 Task: Look for properties with bedroom entrances wider than 32 inches (81 centimeters).
Action: Mouse moved to (760, 128)
Screenshot: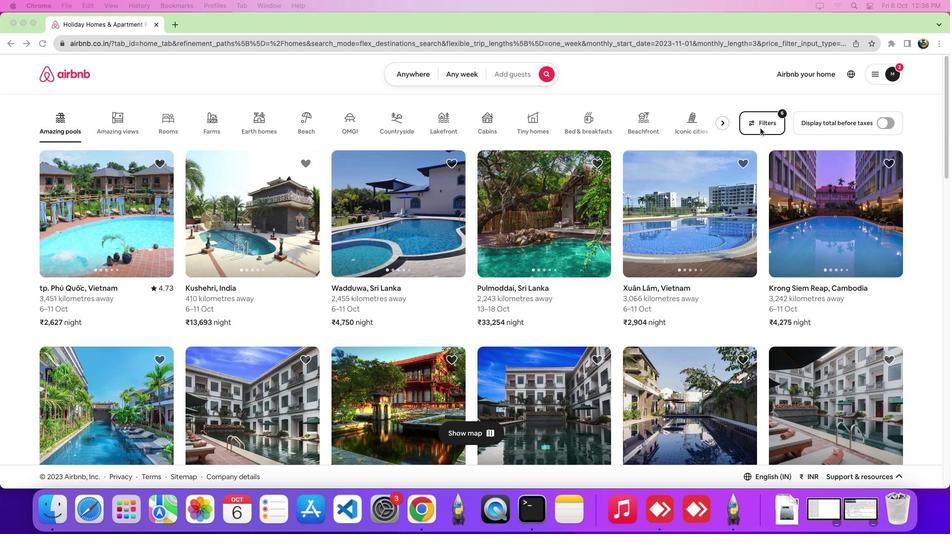 
Action: Mouse pressed left at (760, 128)
Screenshot: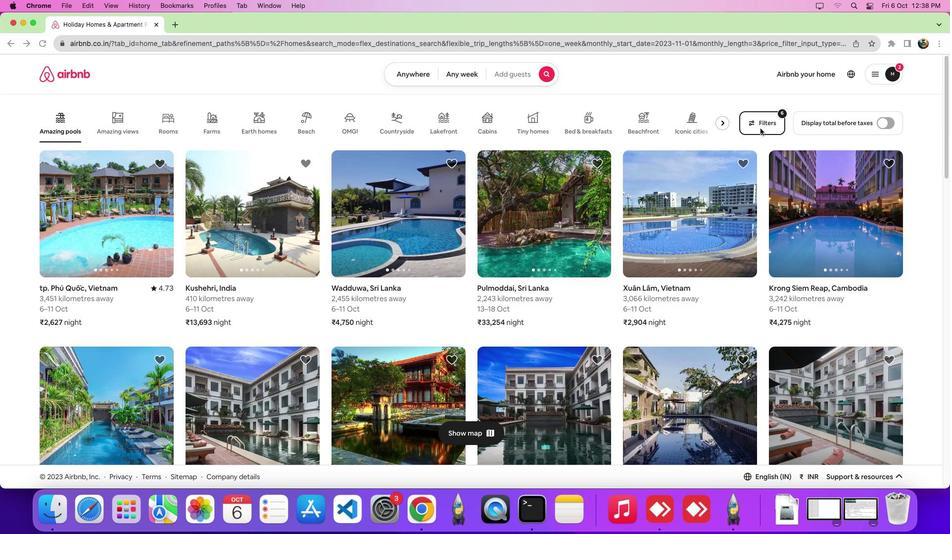 
Action: Mouse moved to (765, 124)
Screenshot: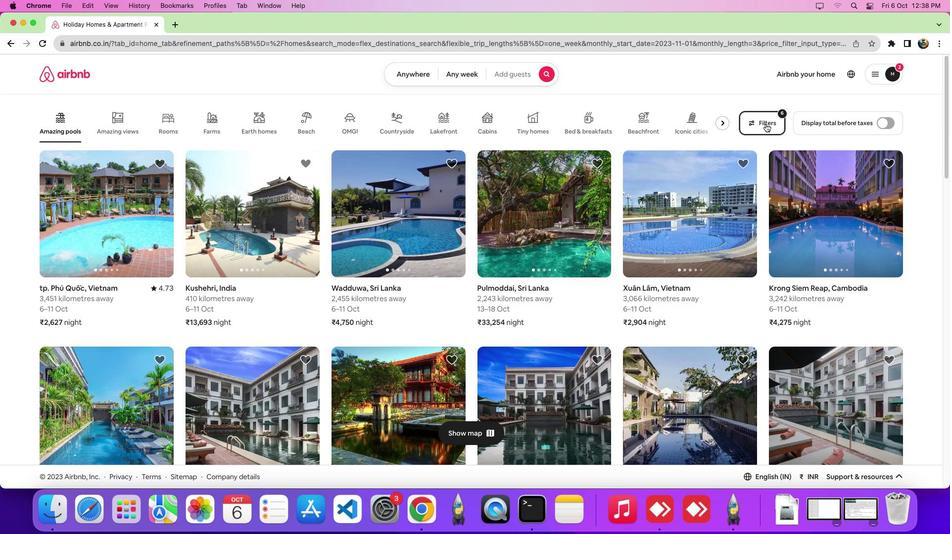 
Action: Mouse pressed left at (765, 124)
Screenshot: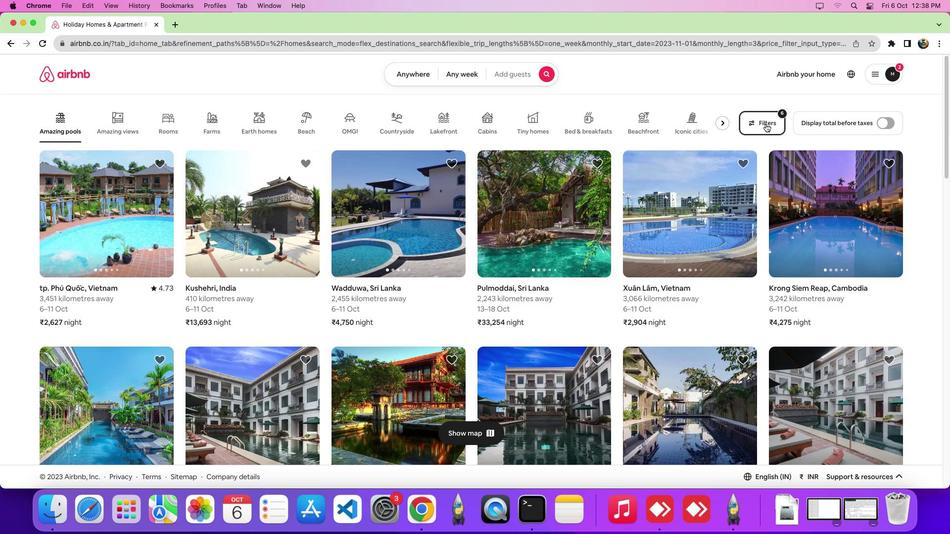 
Action: Mouse moved to (356, 173)
Screenshot: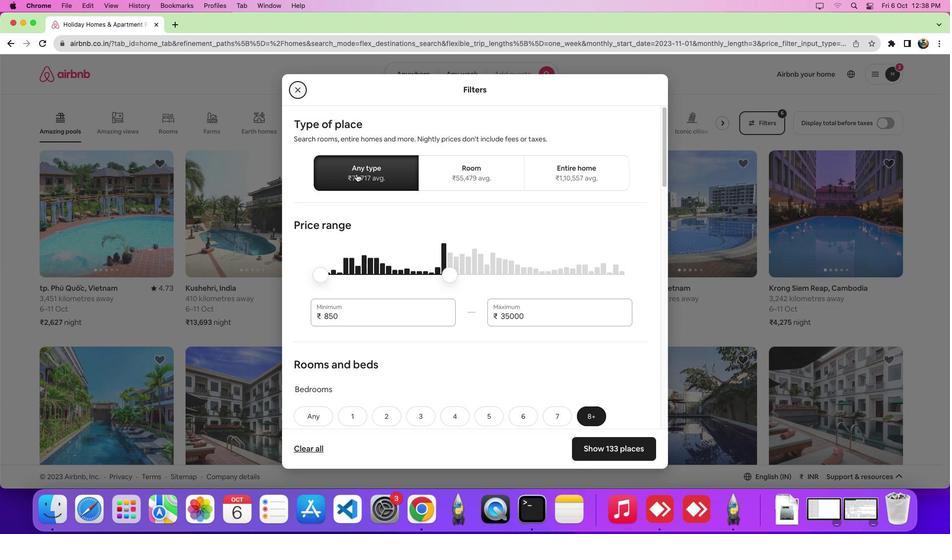 
Action: Mouse pressed left at (356, 173)
Screenshot: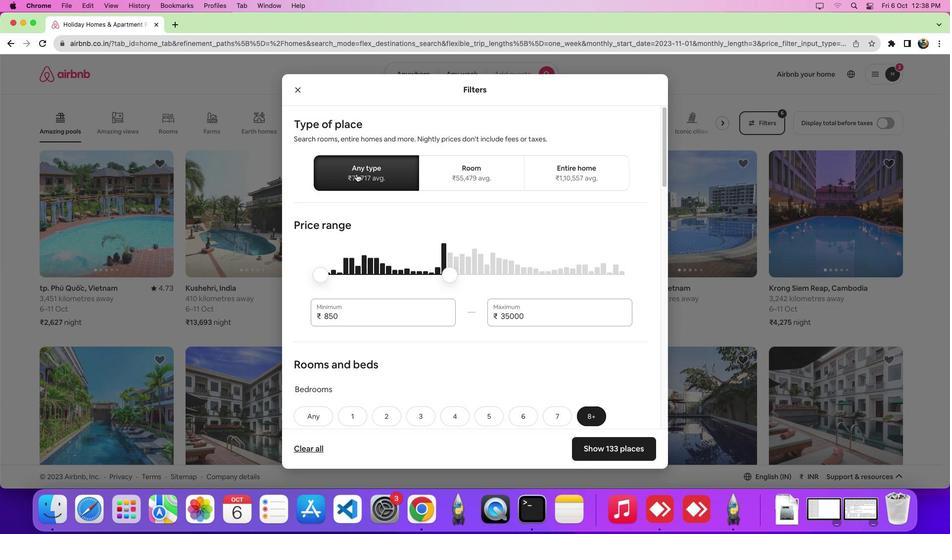 
Action: Mouse moved to (482, 311)
Screenshot: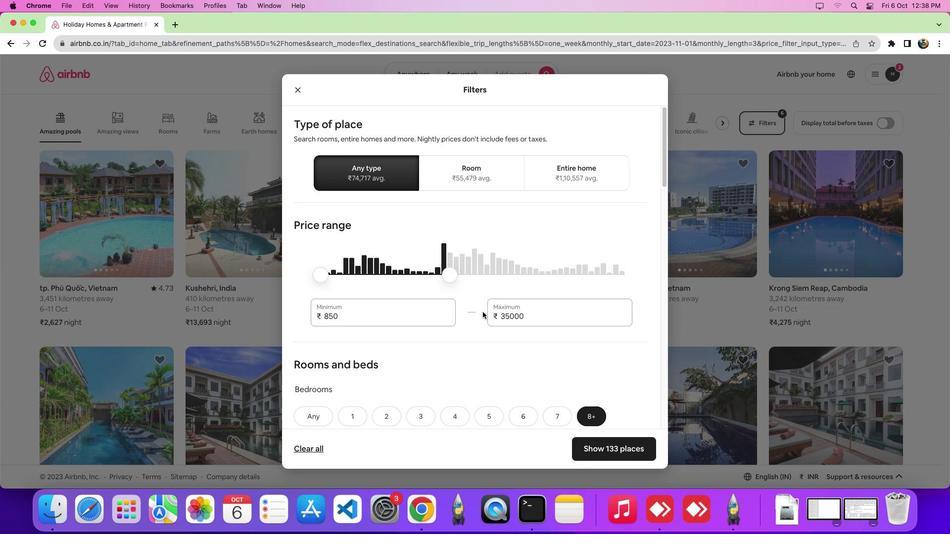 
Action: Mouse scrolled (482, 311) with delta (0, 0)
Screenshot: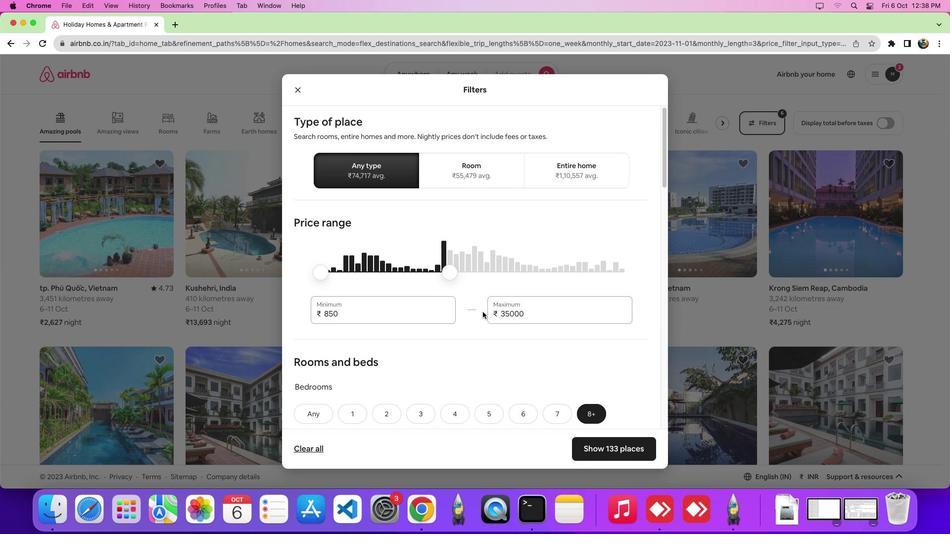 
Action: Mouse scrolled (482, 311) with delta (0, 0)
Screenshot: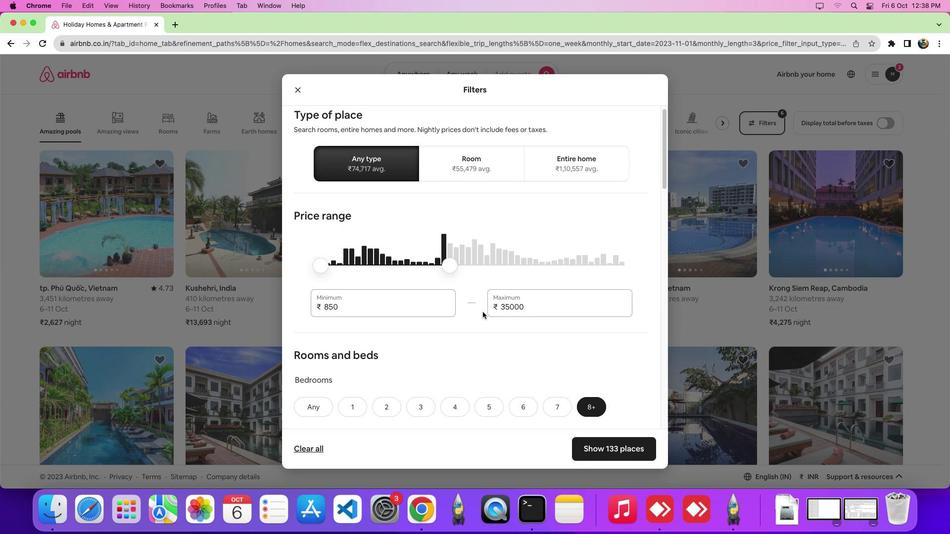 
Action: Mouse scrolled (482, 311) with delta (0, -2)
Screenshot: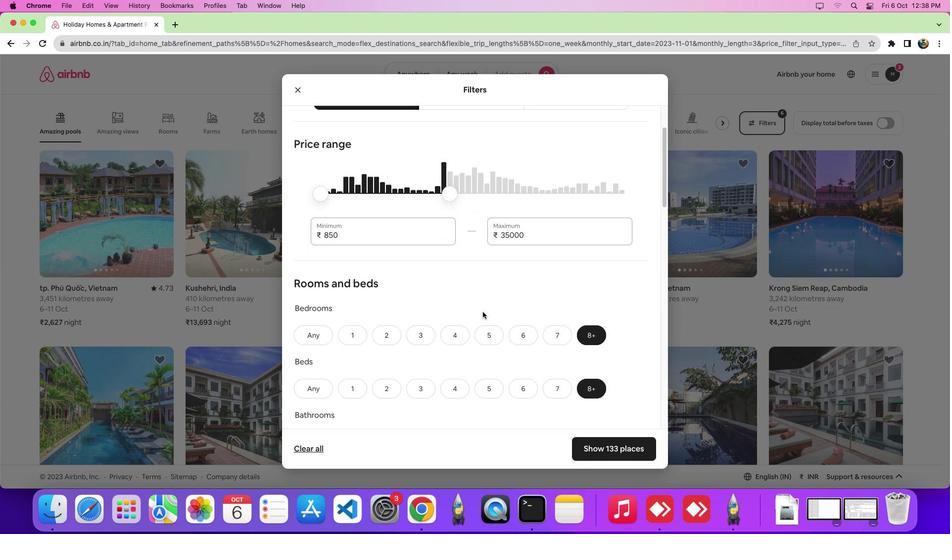 
Action: Mouse scrolled (482, 311) with delta (0, 0)
Screenshot: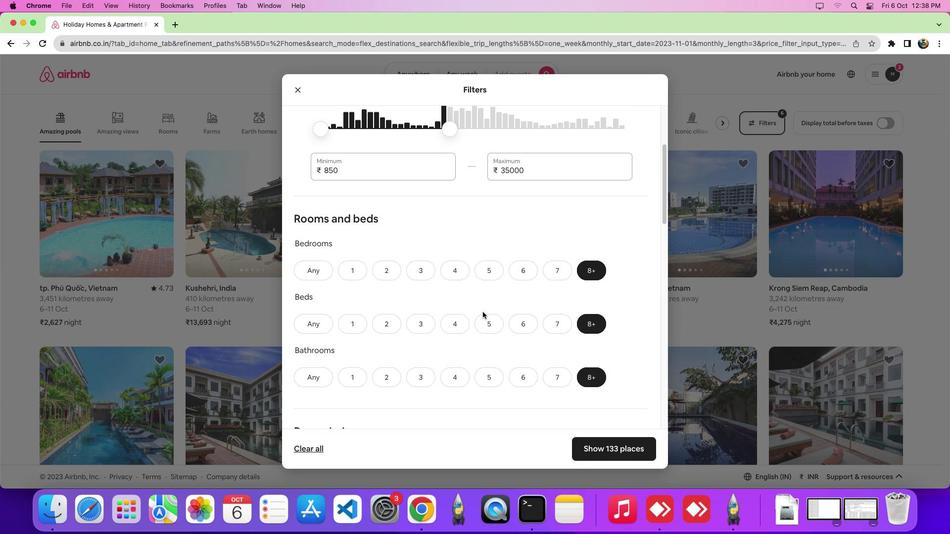 
Action: Mouse scrolled (482, 311) with delta (0, 0)
Screenshot: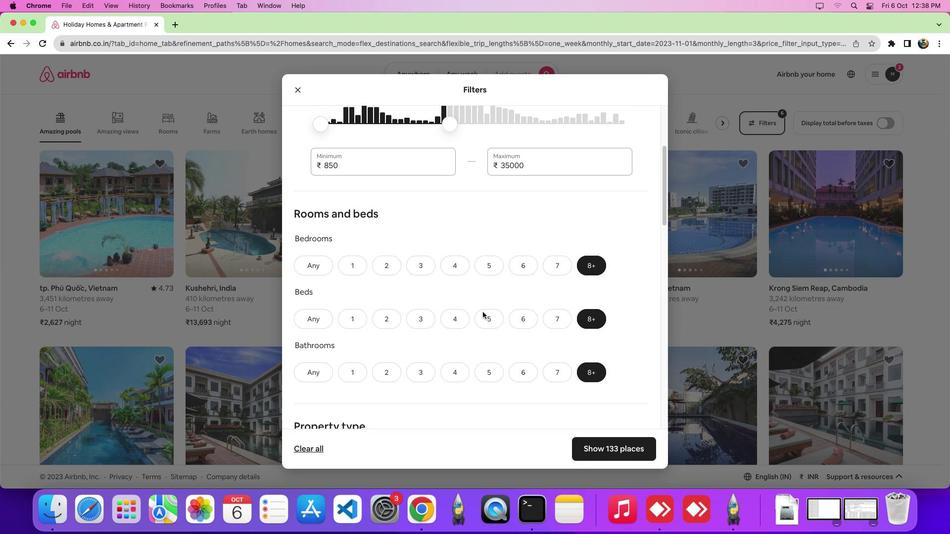 
Action: Mouse scrolled (482, 311) with delta (0, 0)
Screenshot: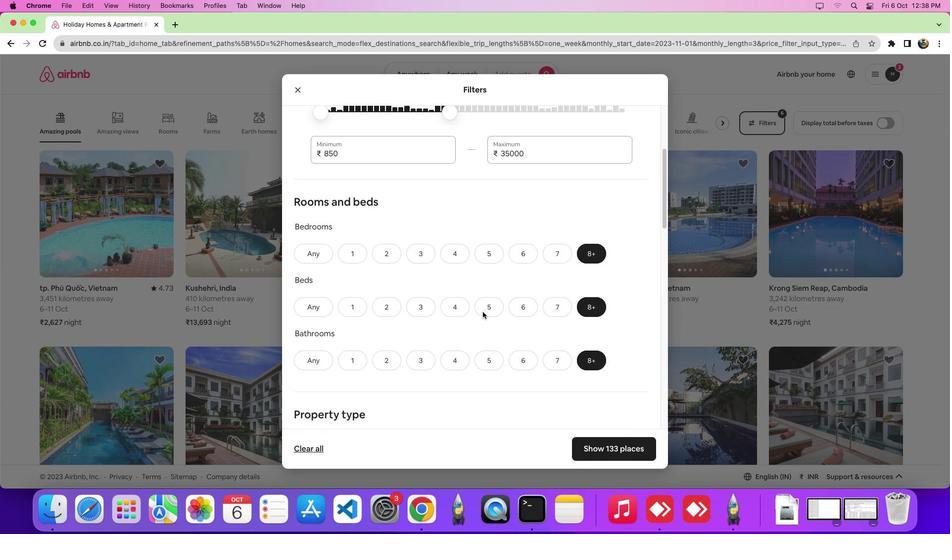 
Action: Mouse scrolled (482, 311) with delta (0, 0)
Screenshot: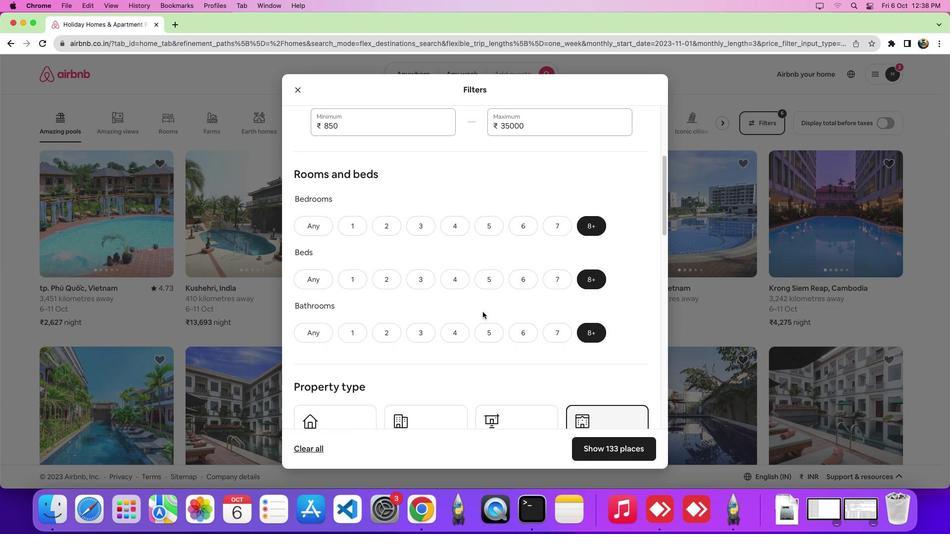 
Action: Mouse scrolled (482, 311) with delta (0, 0)
Screenshot: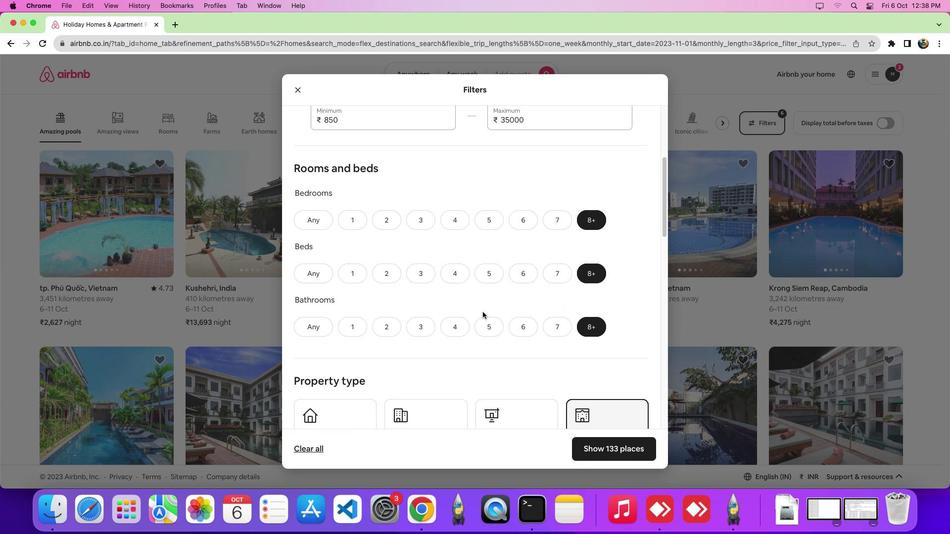 
Action: Mouse scrolled (482, 311) with delta (0, -1)
Screenshot: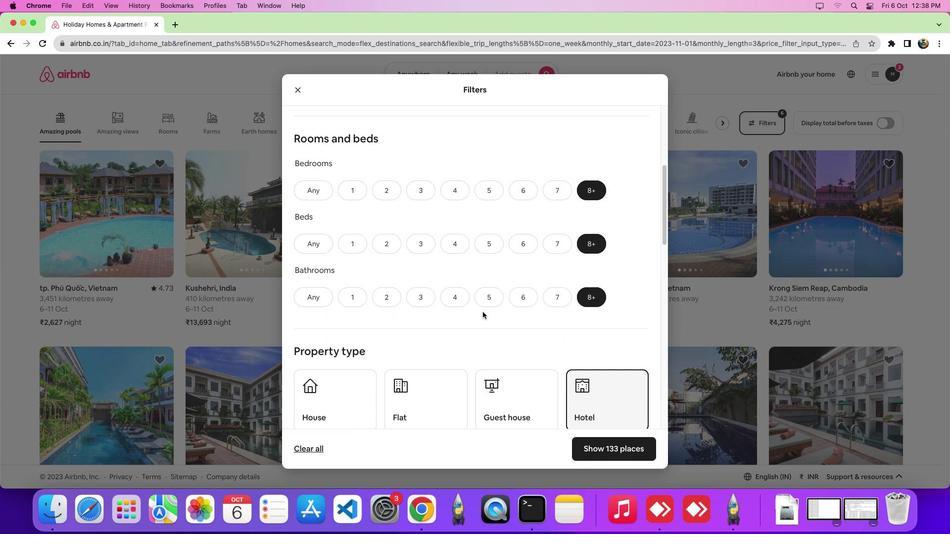 
Action: Mouse scrolled (482, 311) with delta (0, 0)
Screenshot: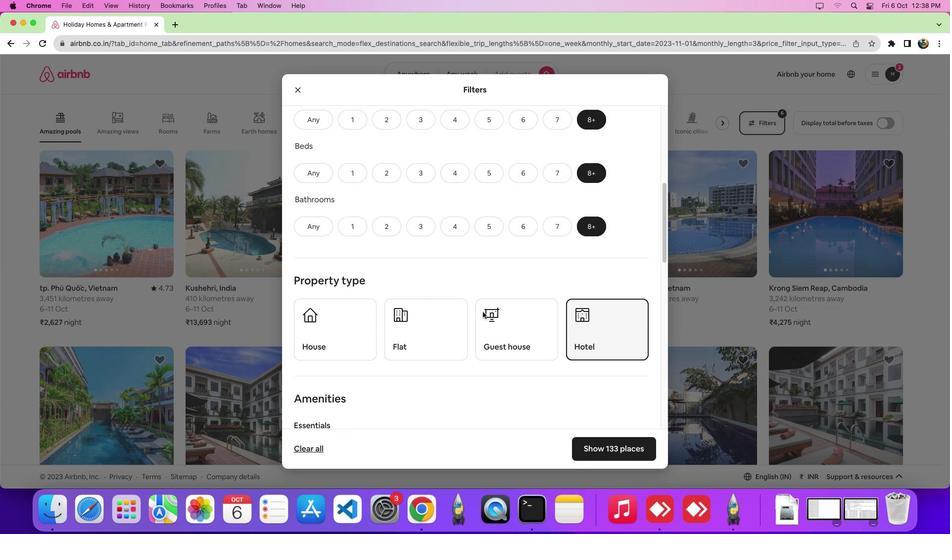 
Action: Mouse scrolled (482, 311) with delta (0, 0)
Screenshot: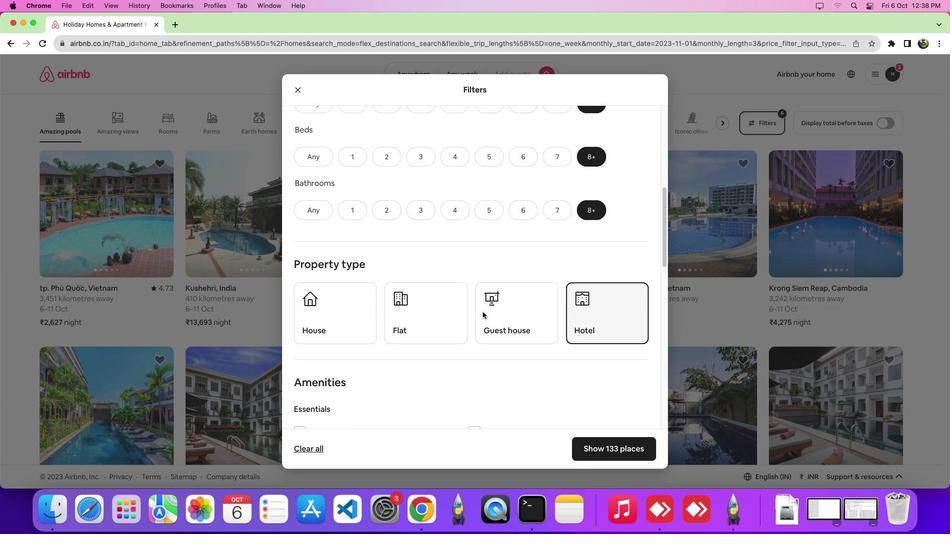 
Action: Mouse scrolled (482, 311) with delta (0, -2)
Screenshot: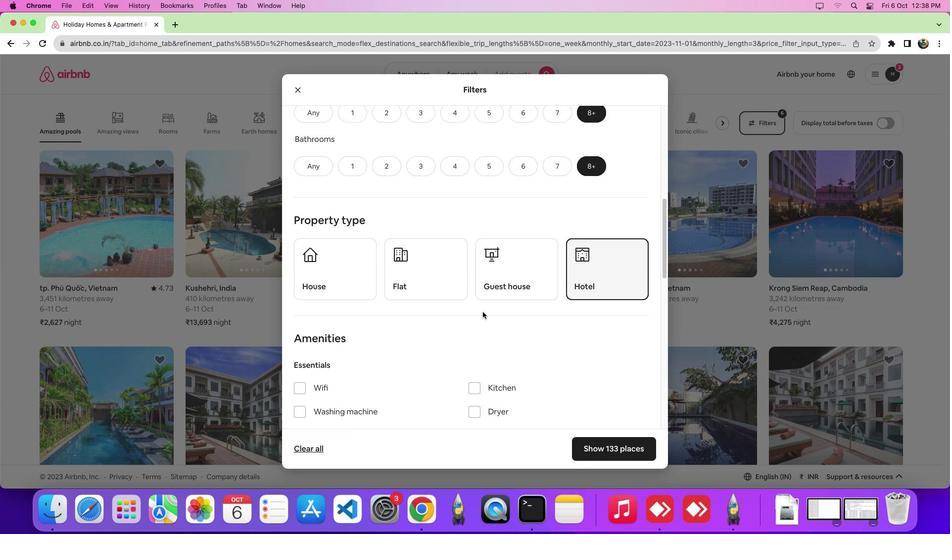 
Action: Mouse moved to (412, 334)
Screenshot: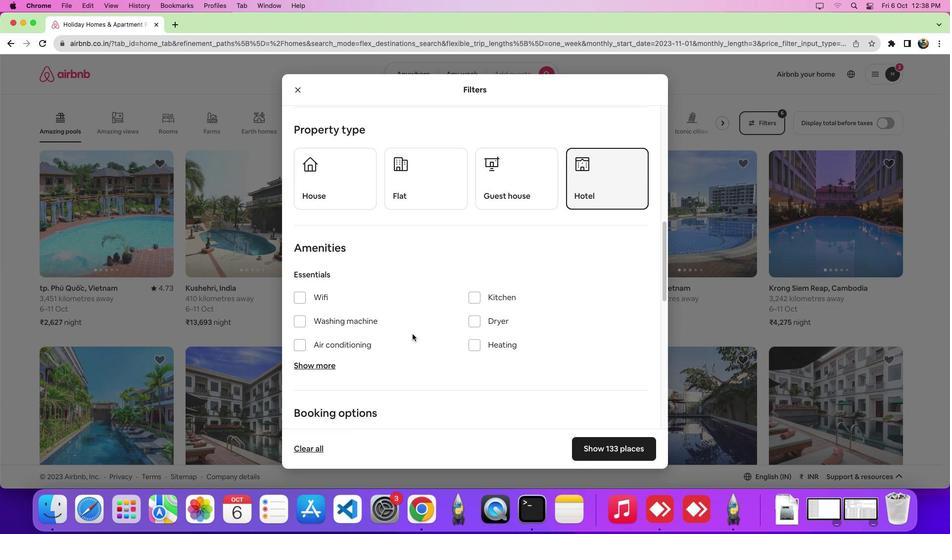 
Action: Mouse scrolled (412, 334) with delta (0, 0)
Screenshot: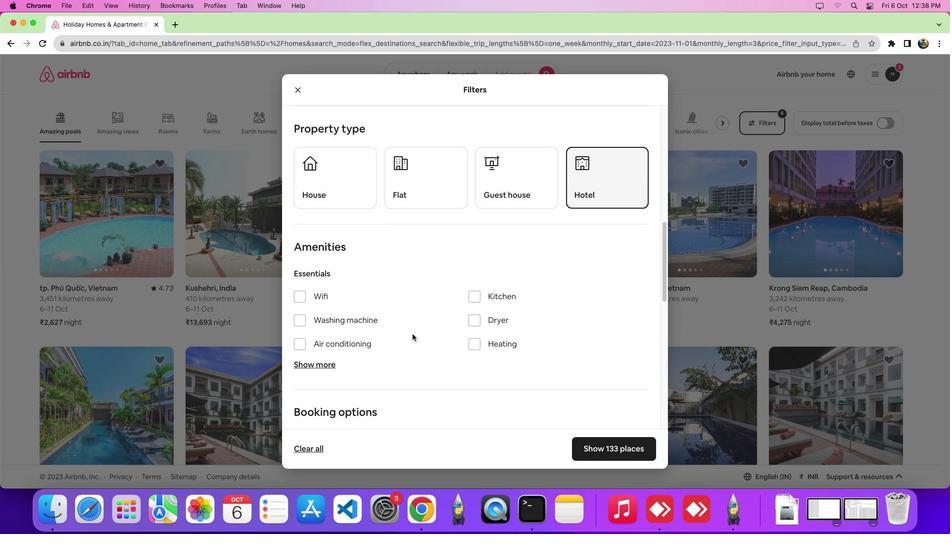 
Action: Mouse scrolled (412, 334) with delta (0, 0)
Screenshot: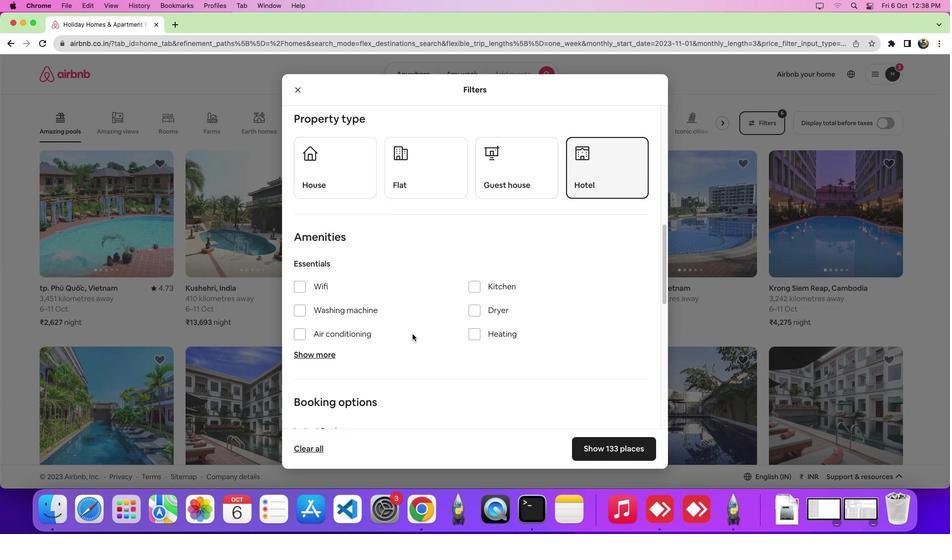 
Action: Mouse scrolled (412, 334) with delta (0, 0)
Screenshot: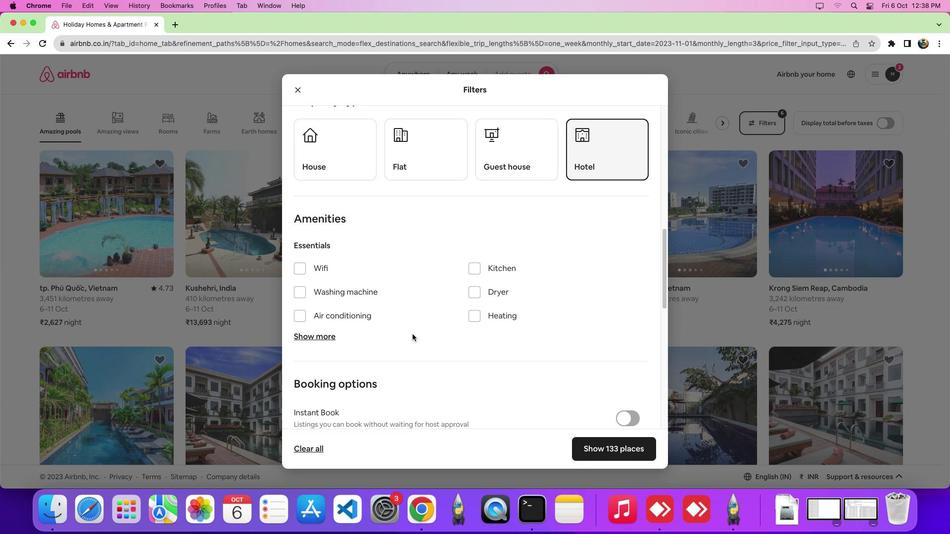 
Action: Mouse scrolled (412, 334) with delta (0, 0)
Screenshot: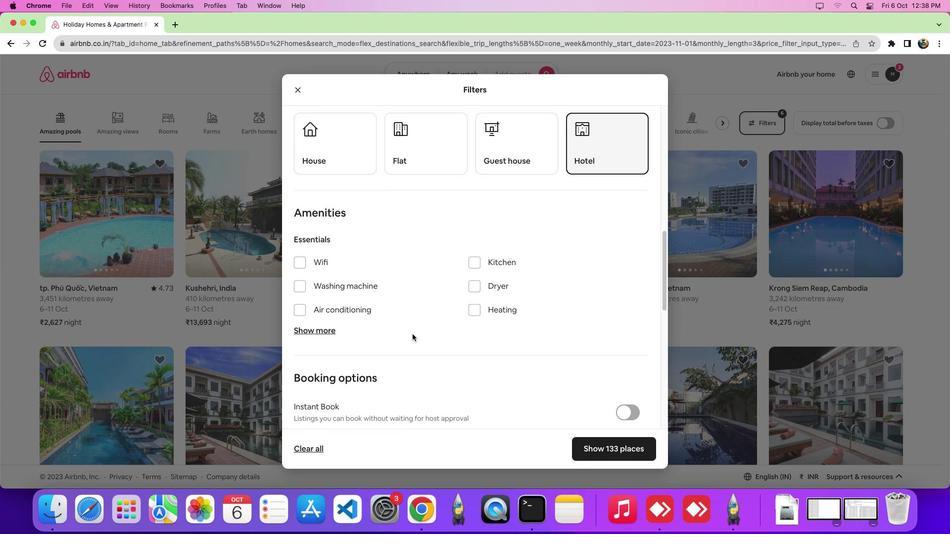 
Action: Mouse scrolled (412, 334) with delta (0, -1)
Screenshot: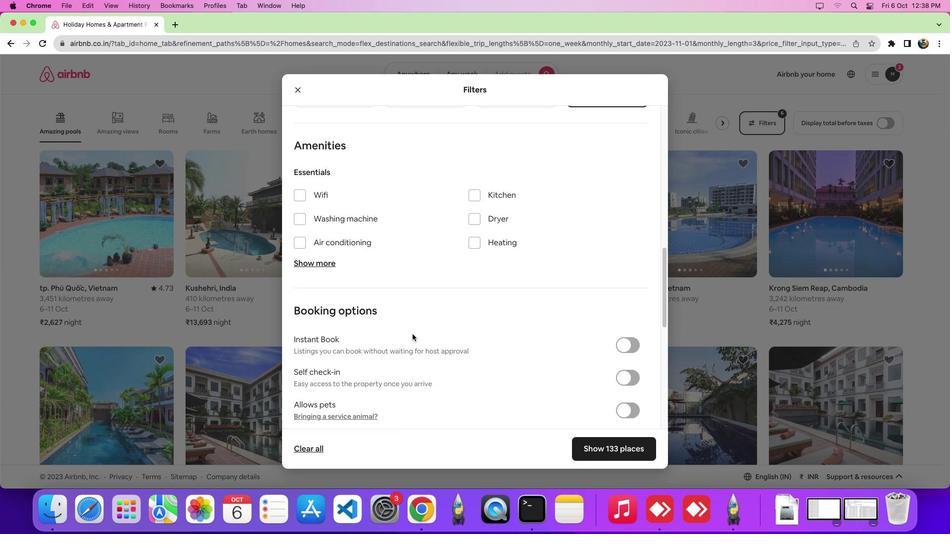 
Action: Mouse moved to (409, 344)
Screenshot: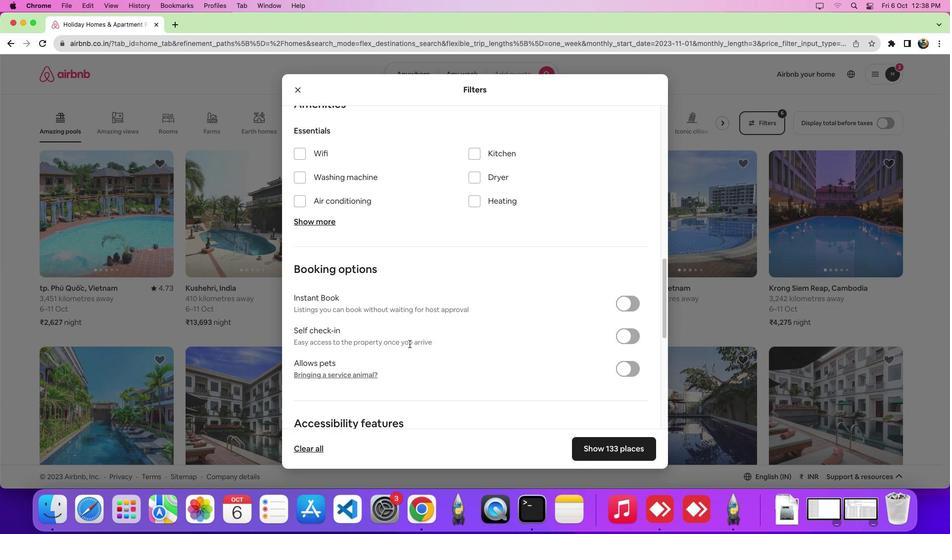 
Action: Mouse scrolled (409, 344) with delta (0, 0)
Screenshot: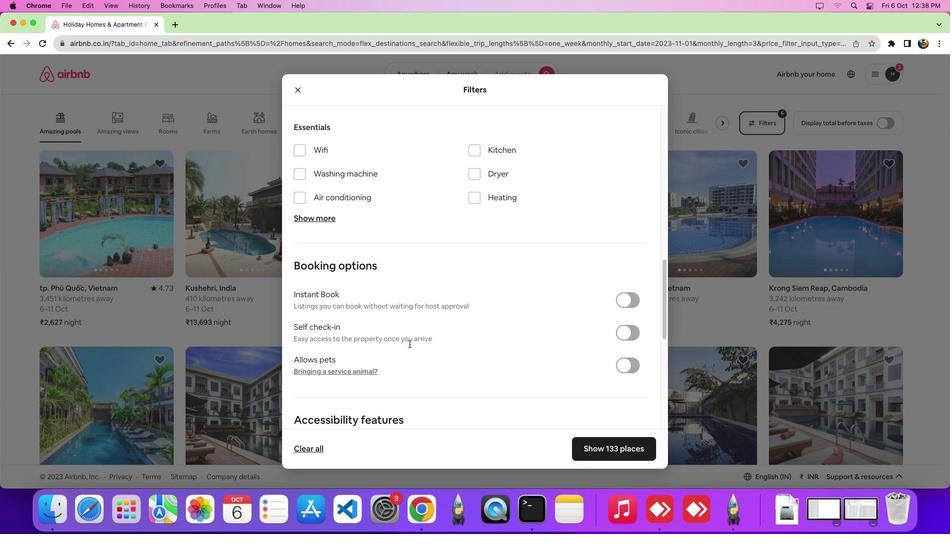 
Action: Mouse scrolled (409, 344) with delta (0, 0)
Screenshot: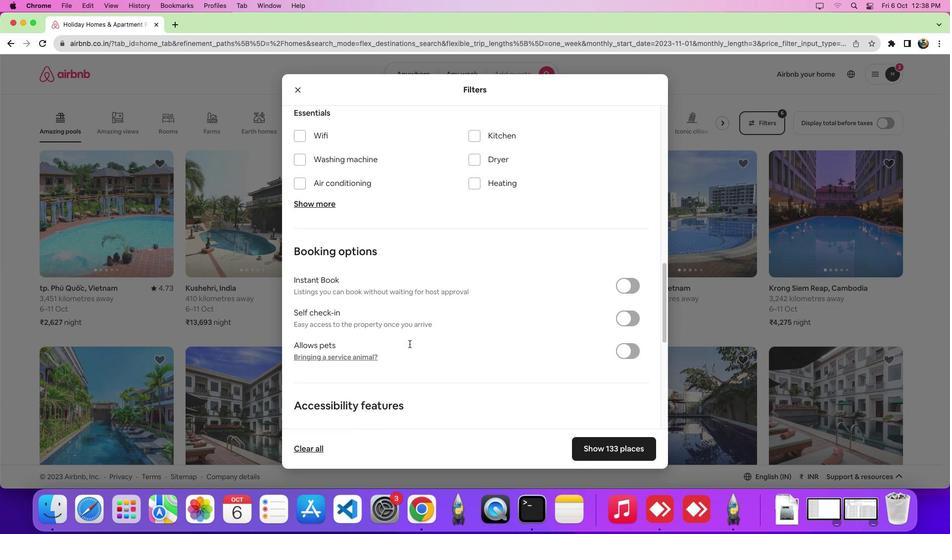 
Action: Mouse scrolled (409, 344) with delta (0, -2)
Screenshot: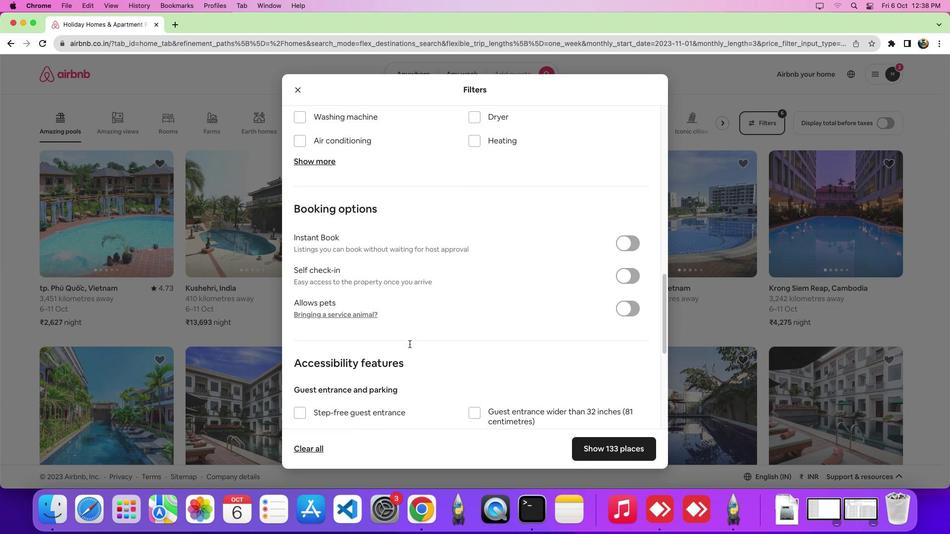 
Action: Mouse moved to (317, 372)
Screenshot: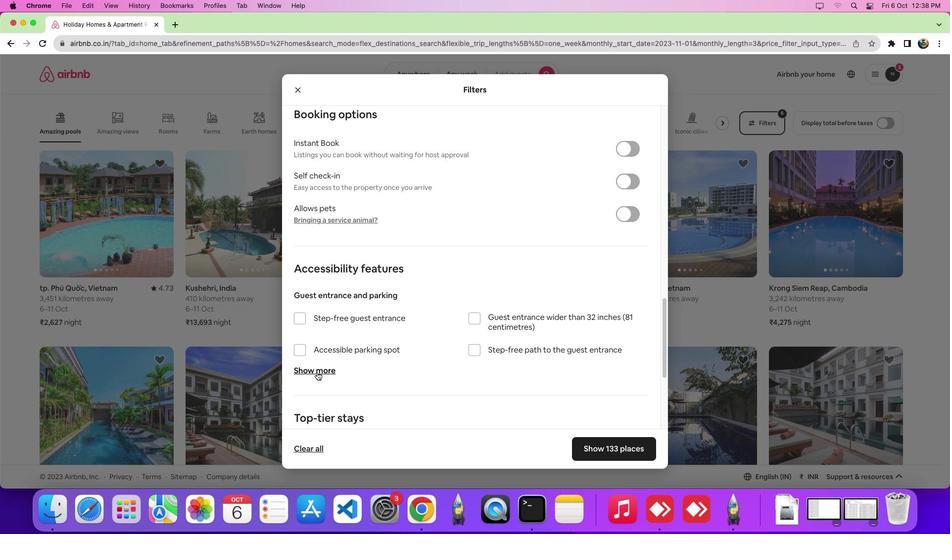 
Action: Mouse pressed left at (317, 372)
Screenshot: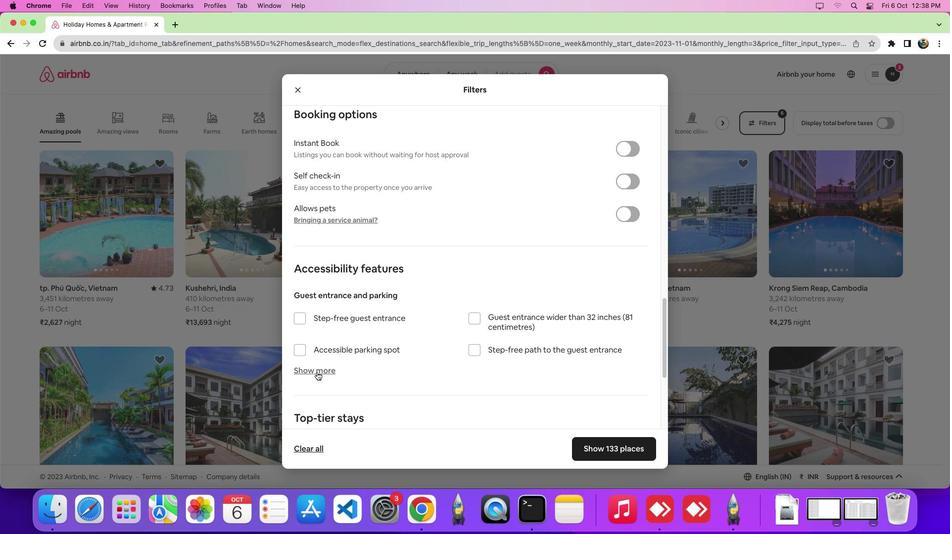 
Action: Mouse moved to (332, 381)
Screenshot: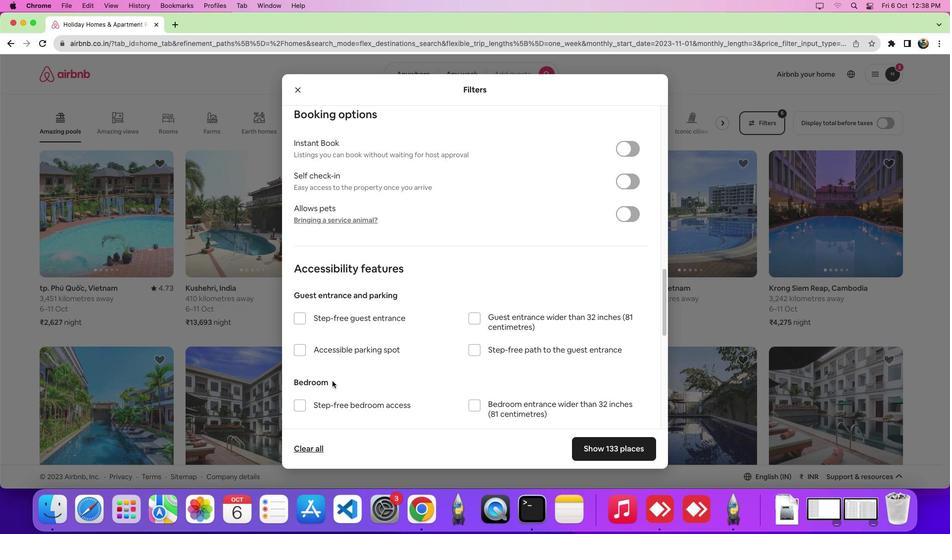 
Action: Mouse scrolled (332, 381) with delta (0, 0)
Screenshot: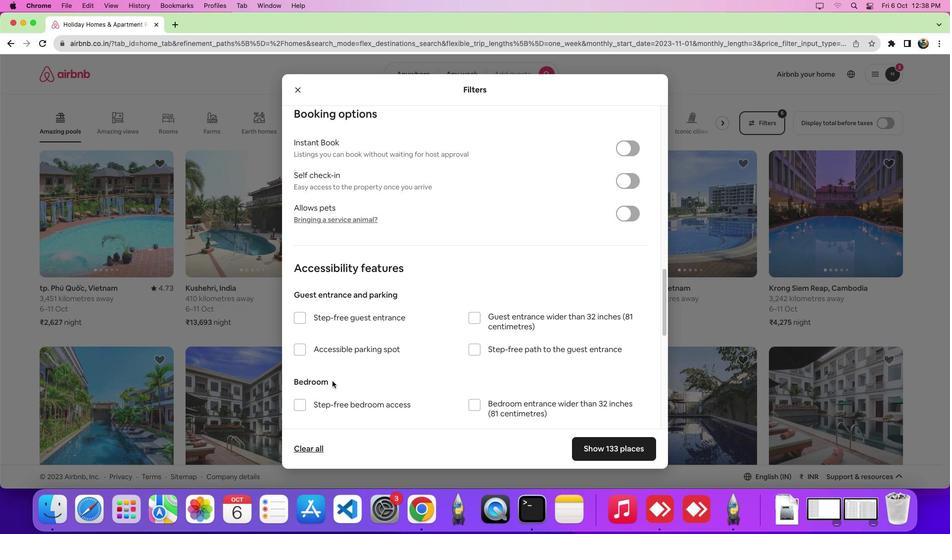 
Action: Mouse scrolled (332, 381) with delta (0, 0)
Screenshot: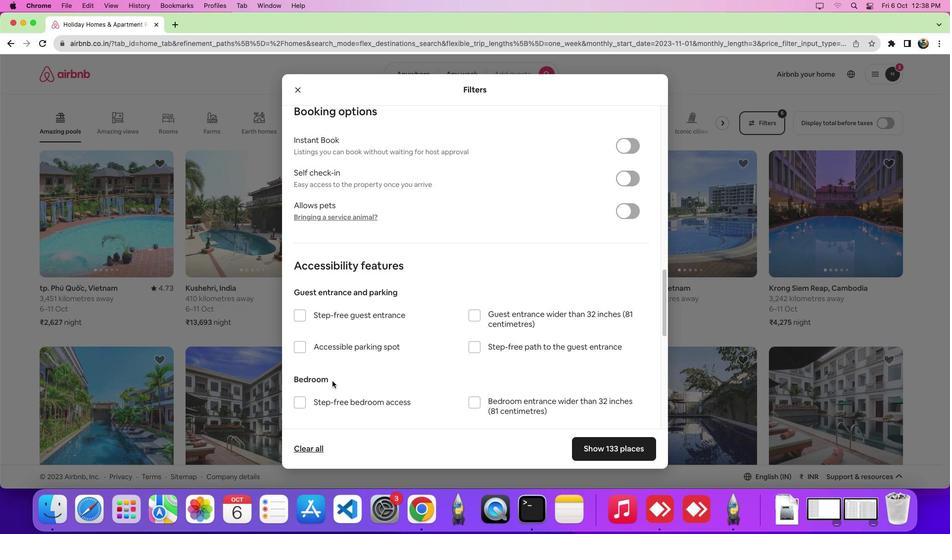 
Action: Mouse scrolled (332, 381) with delta (0, 0)
Screenshot: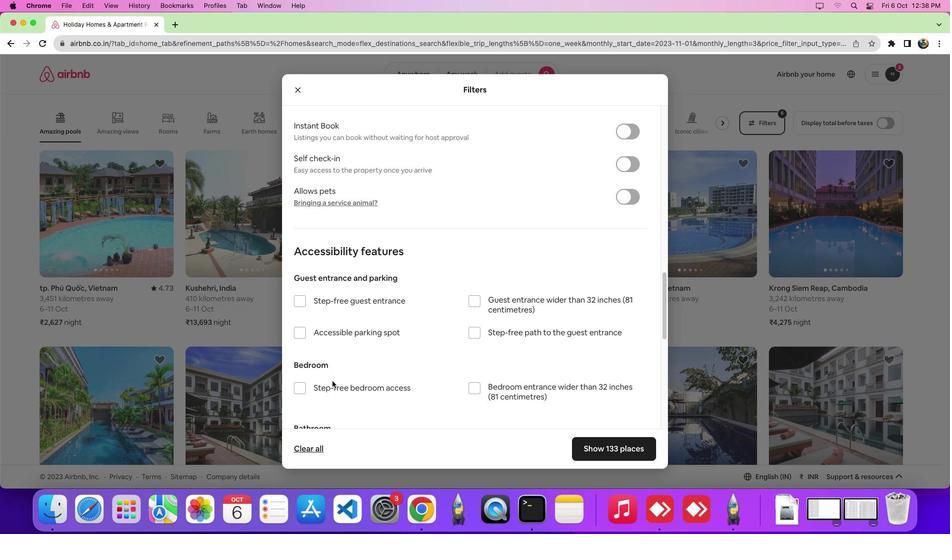 
Action: Mouse moved to (474, 351)
Screenshot: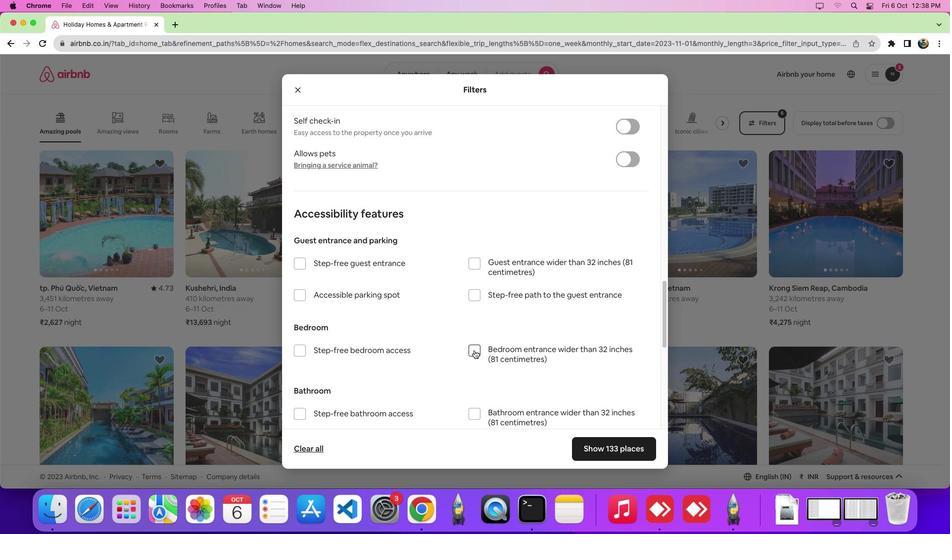 
Action: Mouse pressed left at (474, 351)
Screenshot: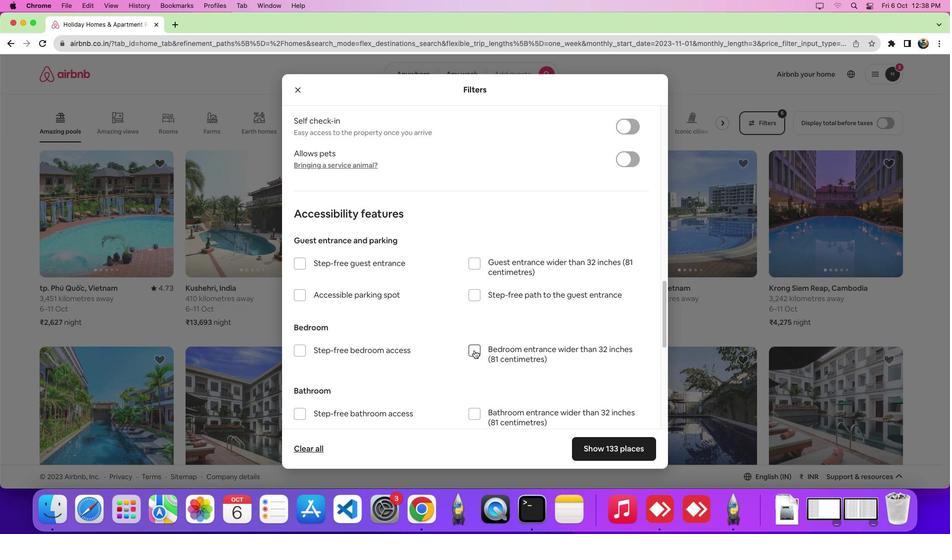 
Action: Mouse moved to (594, 445)
Screenshot: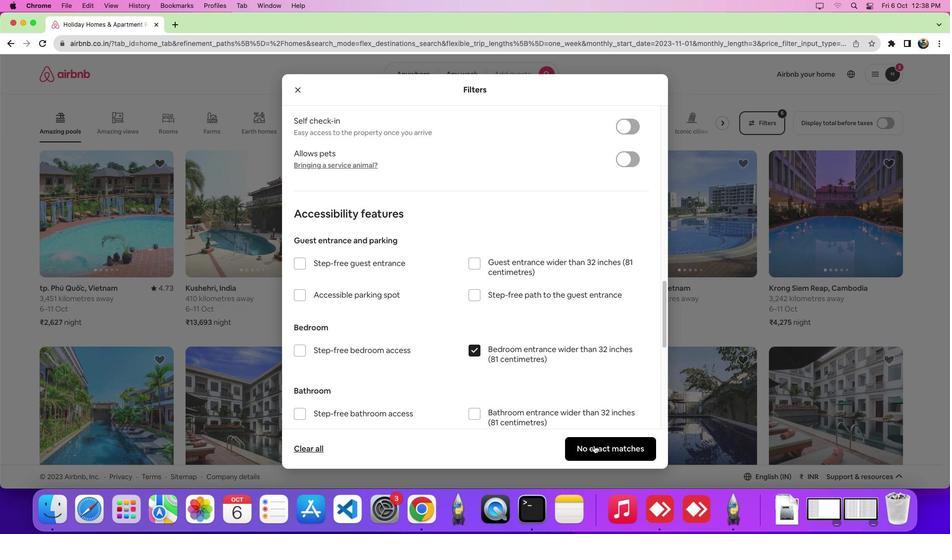 
Action: Mouse pressed left at (594, 445)
Screenshot: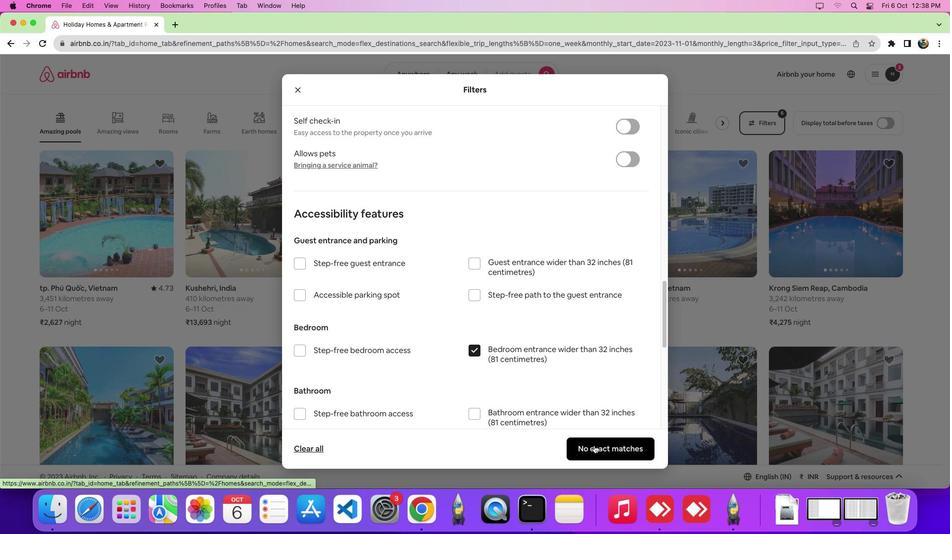 
Action: Mouse moved to (594, 445)
Screenshot: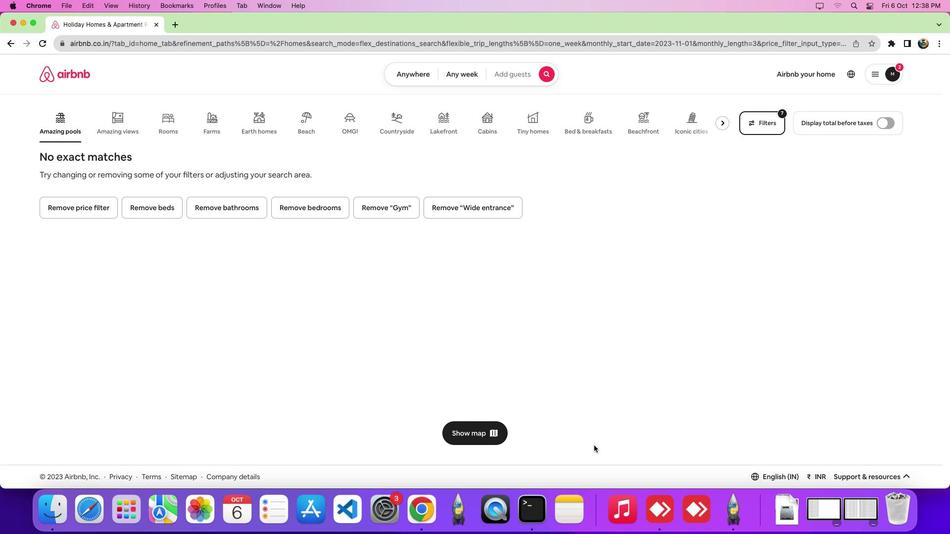 
